 Task: Add Attachment from Google Drive to Card Card0000000159 in Board Board0000000040 in Workspace WS0000000014 in Trello. Add Cover Orange to Card Card0000000159 in Board Board0000000040 in Workspace WS0000000014 in Trello. Add "Add Label …" with "Title" Title0000000159 to Button Button0000000159 to Card Card0000000159 in Board Board0000000040 in Workspace WS0000000014 in Trello. Add Description DS0000000159 to Card Card0000000159 in Board Board0000000040 in Workspace WS0000000014 in Trello. Add Comment CM0000000159 to Card Card0000000159 in Board Board0000000040 in Workspace WS0000000014 in Trello
Action: Mouse moved to (324, 409)
Screenshot: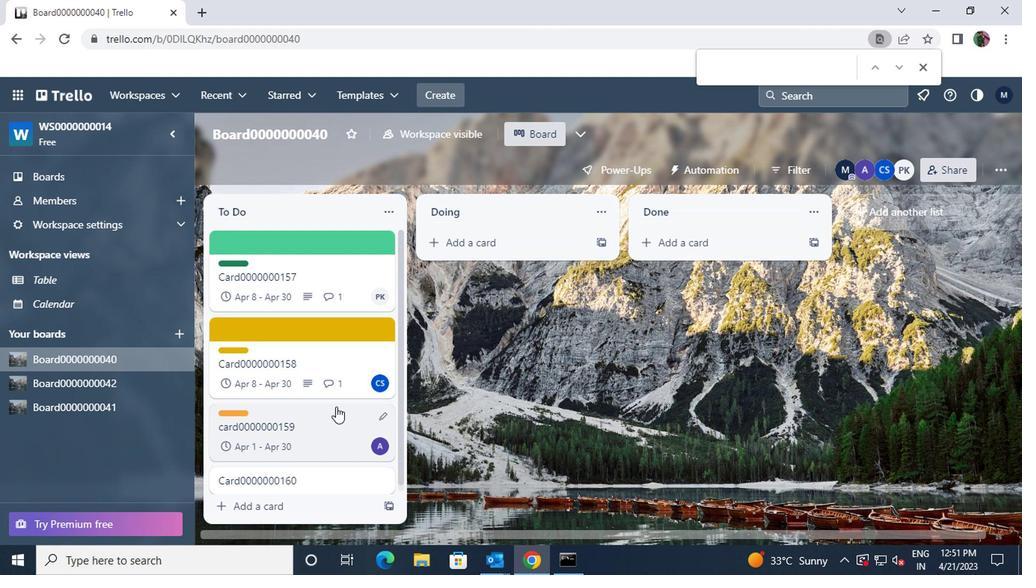 
Action: Mouse pressed left at (324, 409)
Screenshot: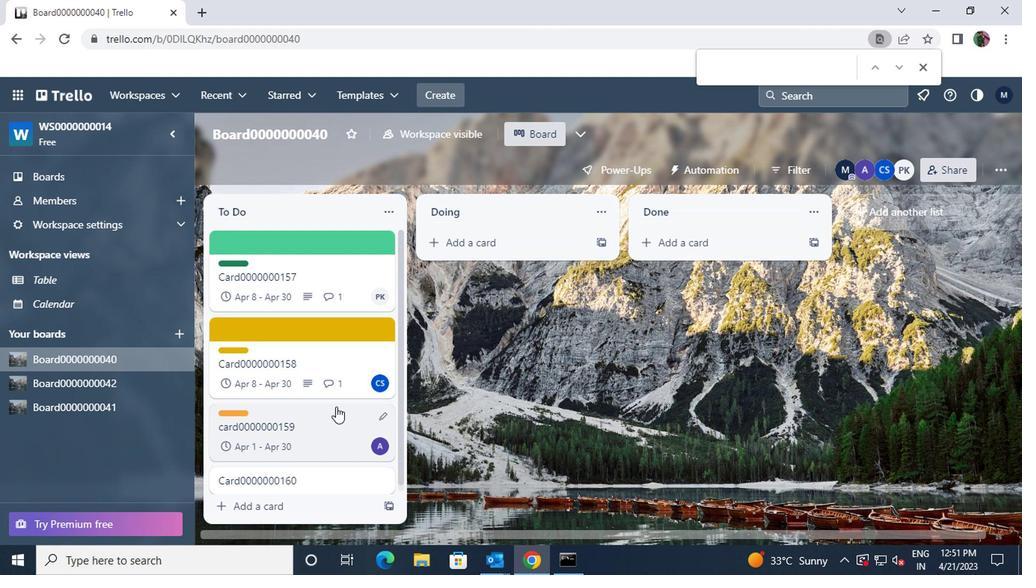 
Action: Mouse moved to (669, 330)
Screenshot: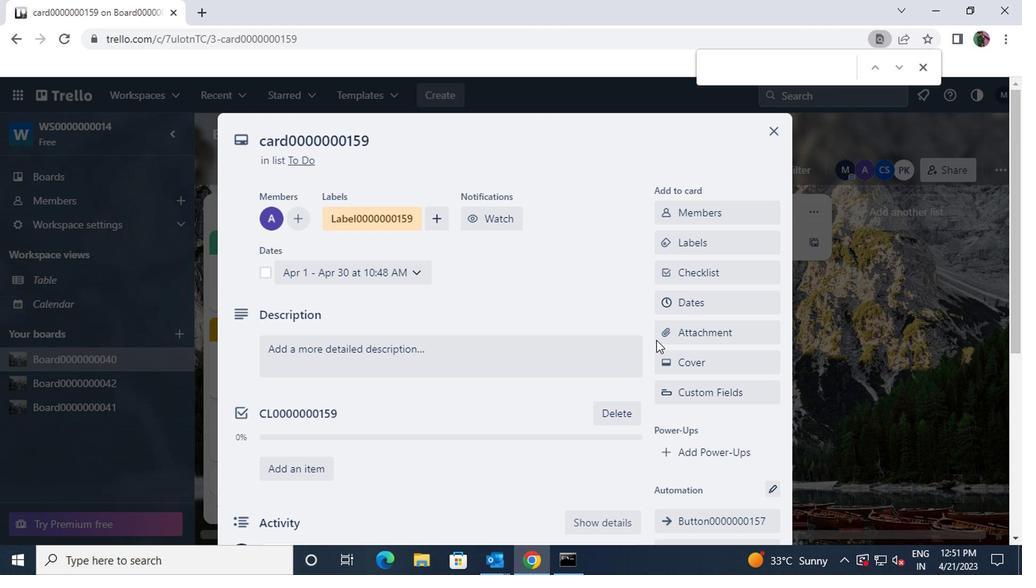 
Action: Mouse pressed left at (669, 330)
Screenshot: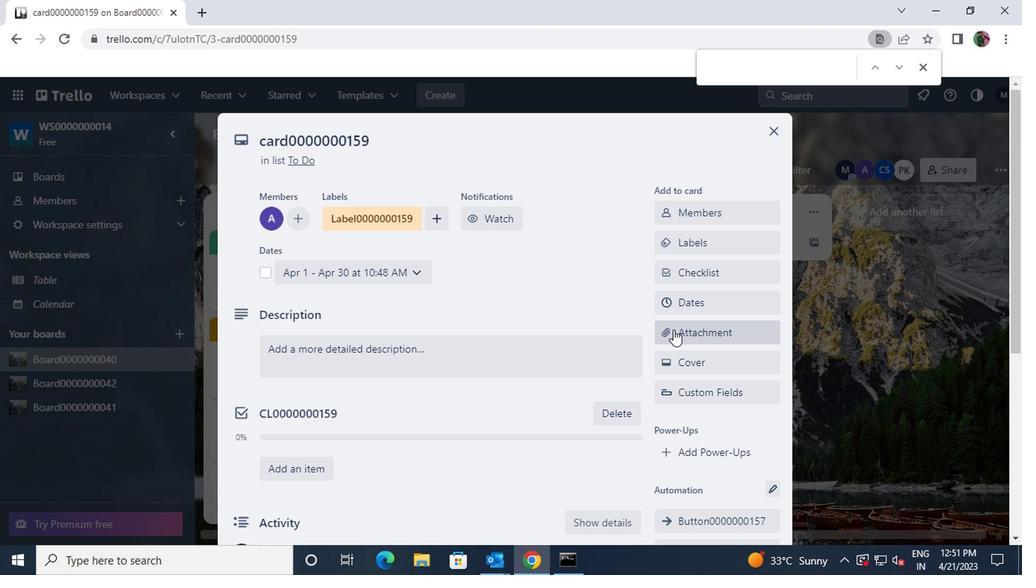 
Action: Mouse moved to (693, 210)
Screenshot: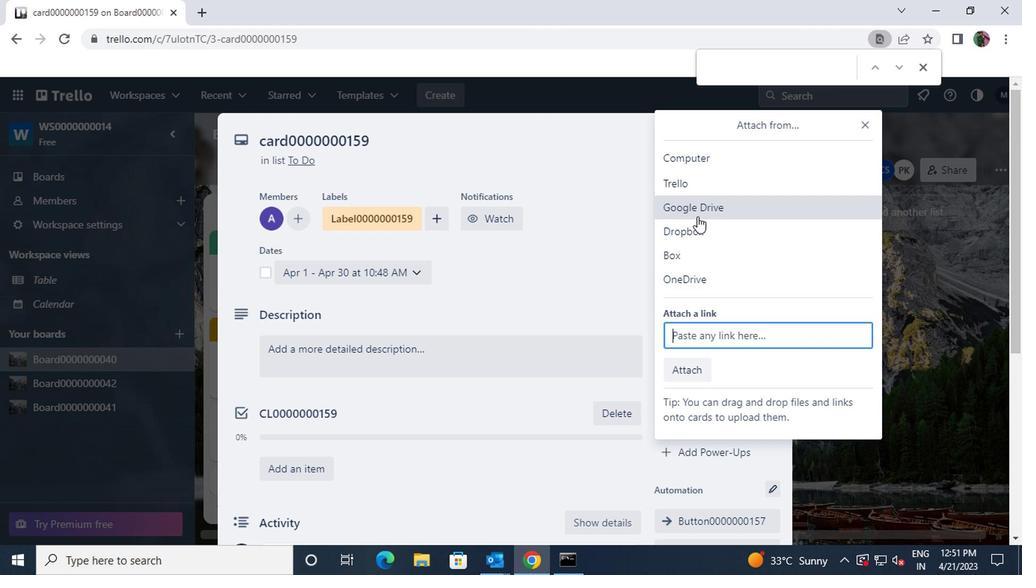
Action: Mouse pressed left at (693, 210)
Screenshot: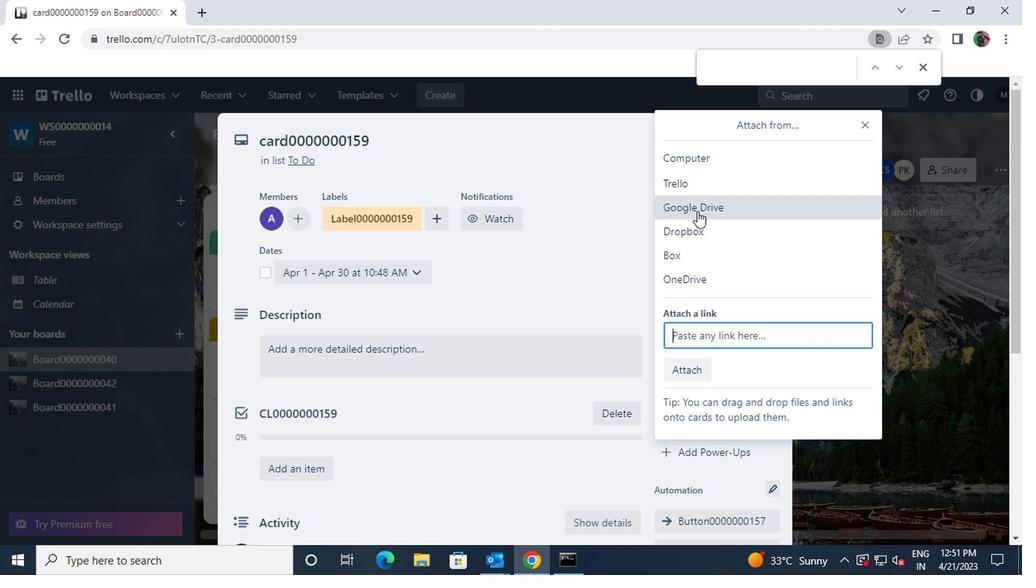 
Action: Mouse moved to (702, 432)
Screenshot: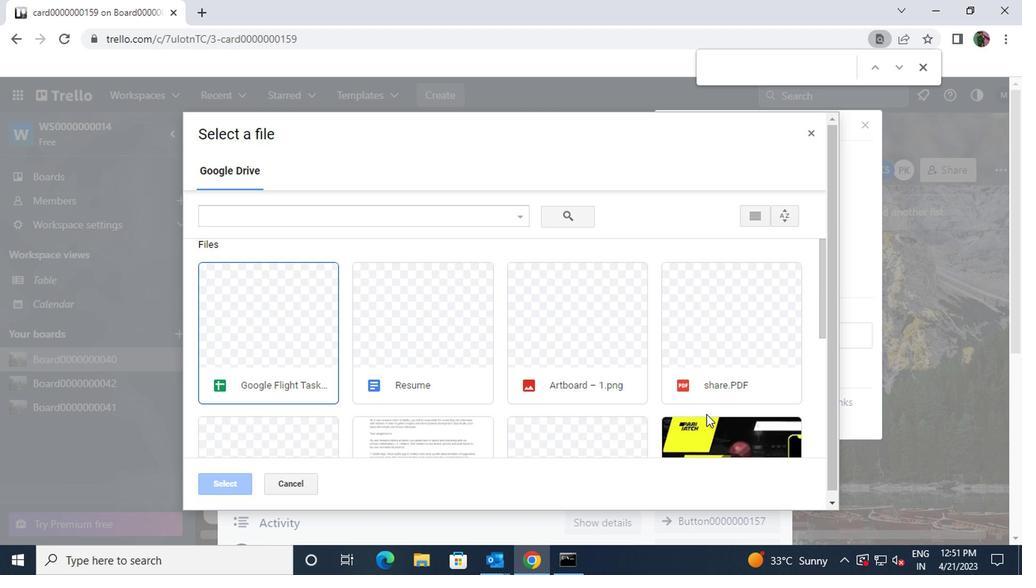 
Action: Mouse pressed left at (702, 432)
Screenshot: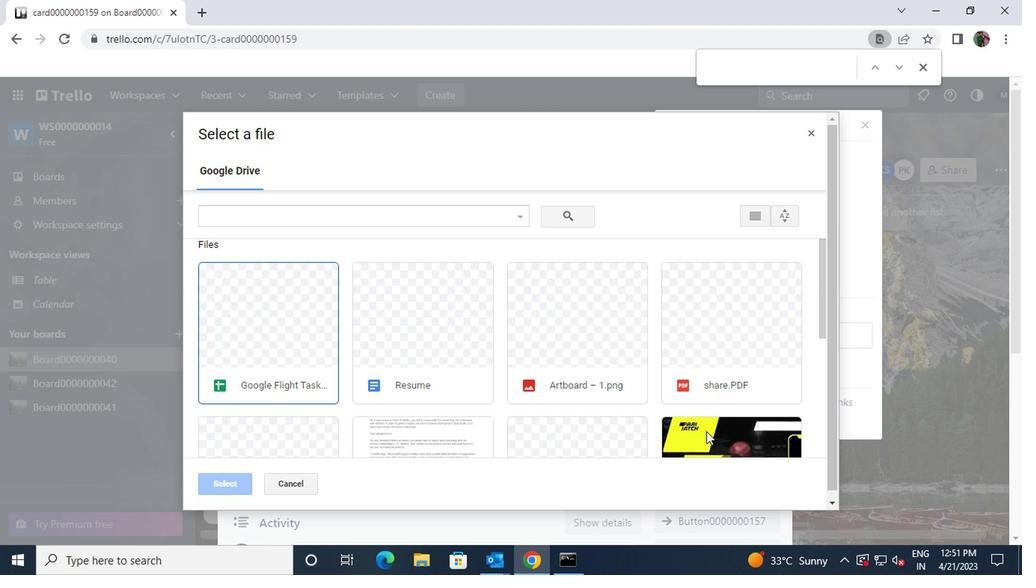 
Action: Mouse moved to (228, 482)
Screenshot: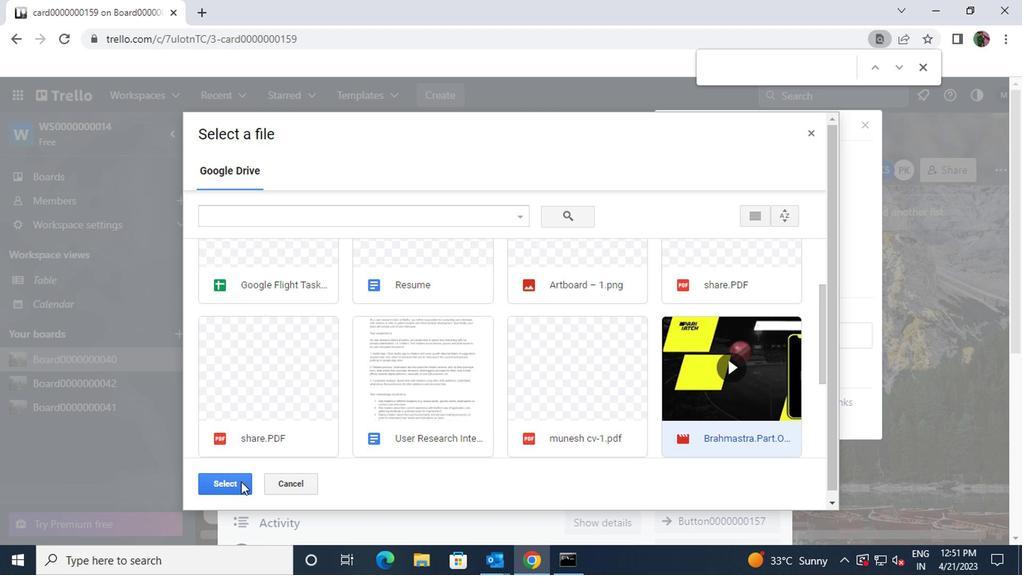 
Action: Mouse pressed left at (228, 482)
Screenshot: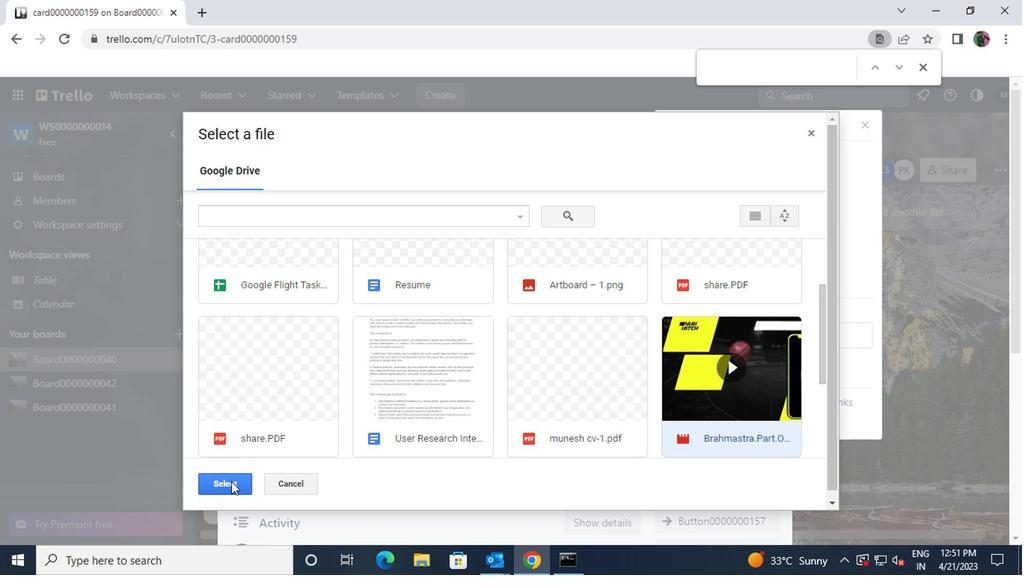 
Action: Mouse moved to (665, 363)
Screenshot: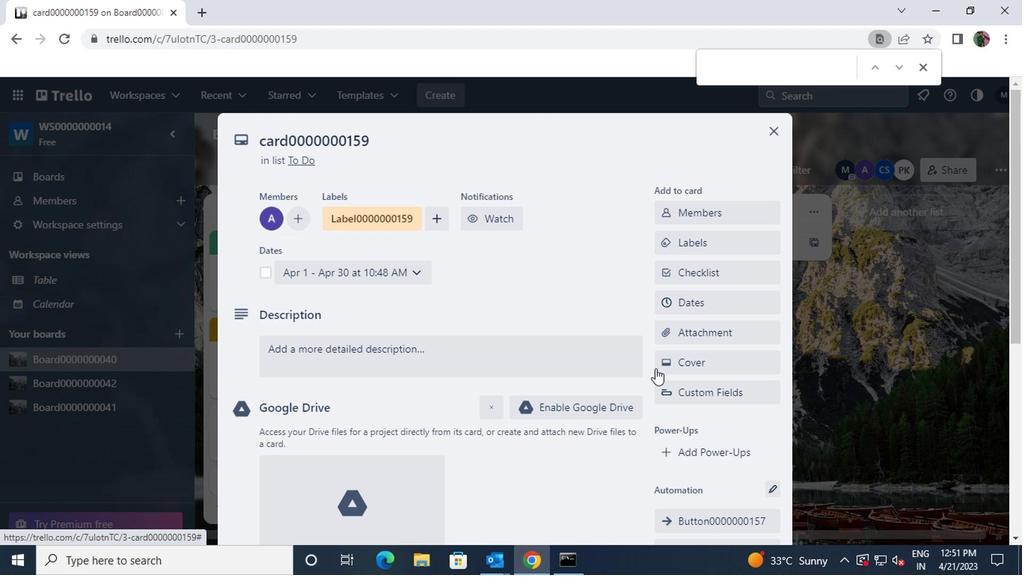 
Action: Mouse pressed left at (665, 363)
Screenshot: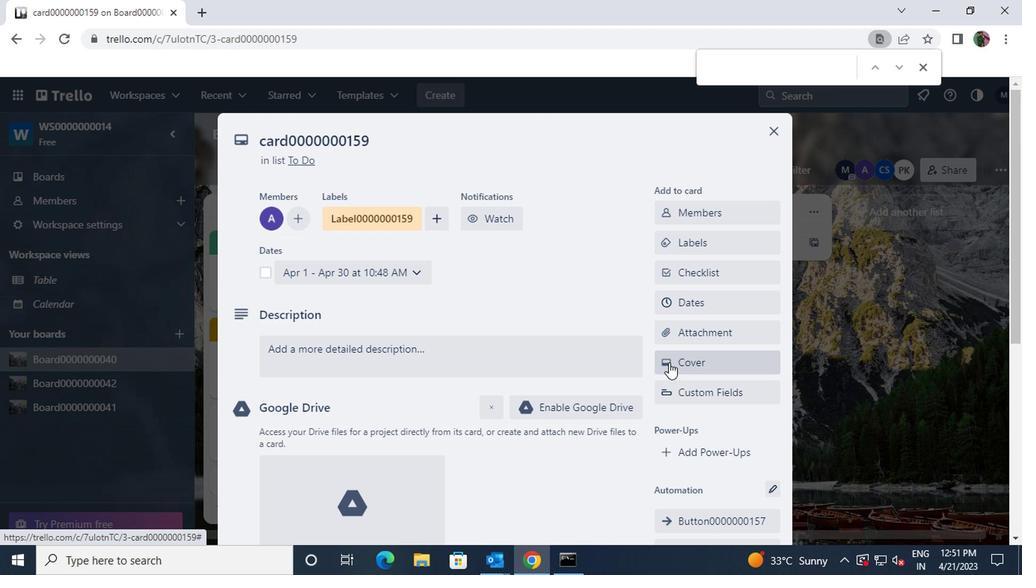 
Action: Mouse moved to (759, 253)
Screenshot: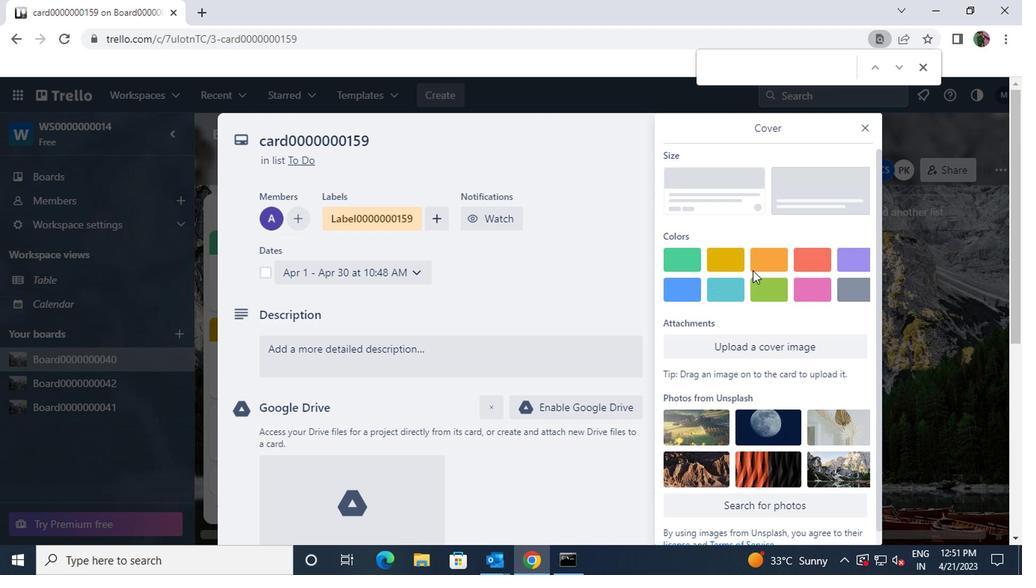 
Action: Mouse pressed left at (759, 253)
Screenshot: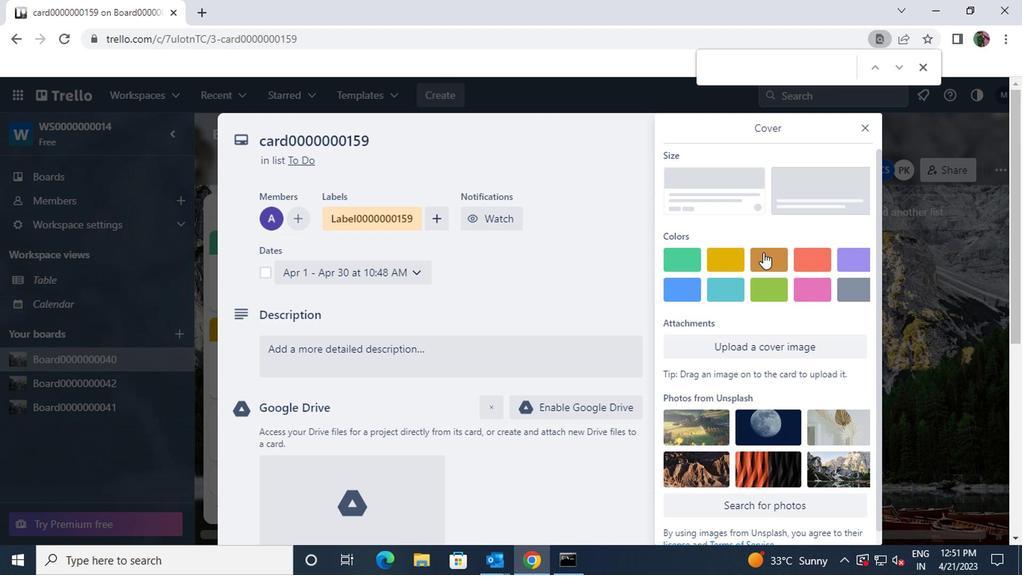 
Action: Mouse moved to (862, 131)
Screenshot: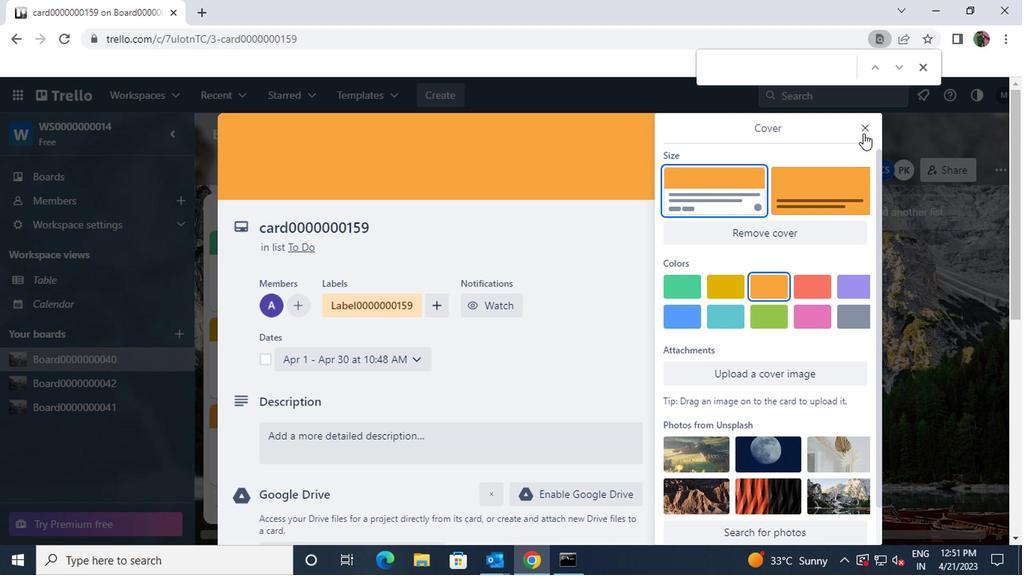 
Action: Mouse pressed left at (862, 131)
Screenshot: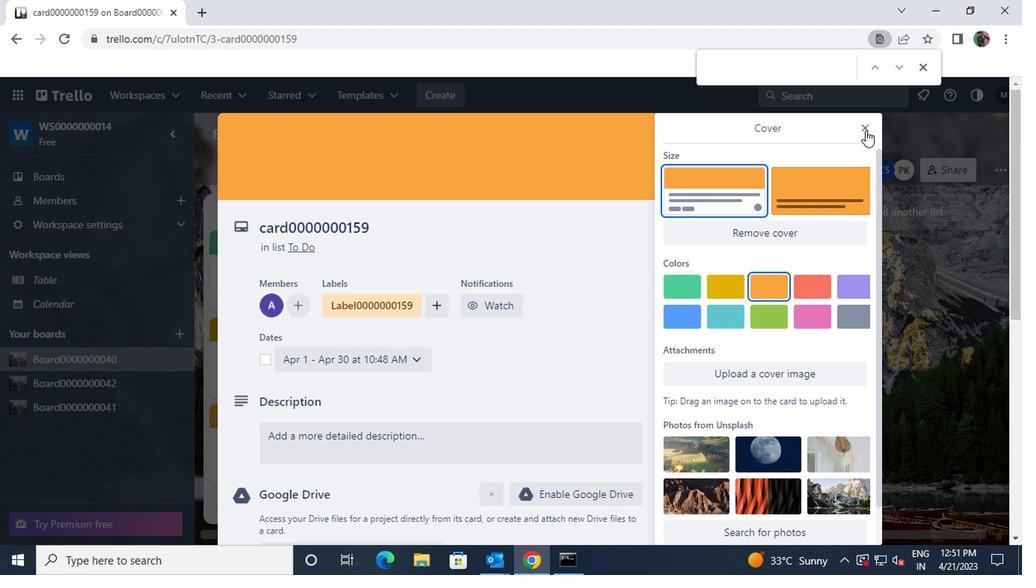 
Action: Mouse moved to (733, 328)
Screenshot: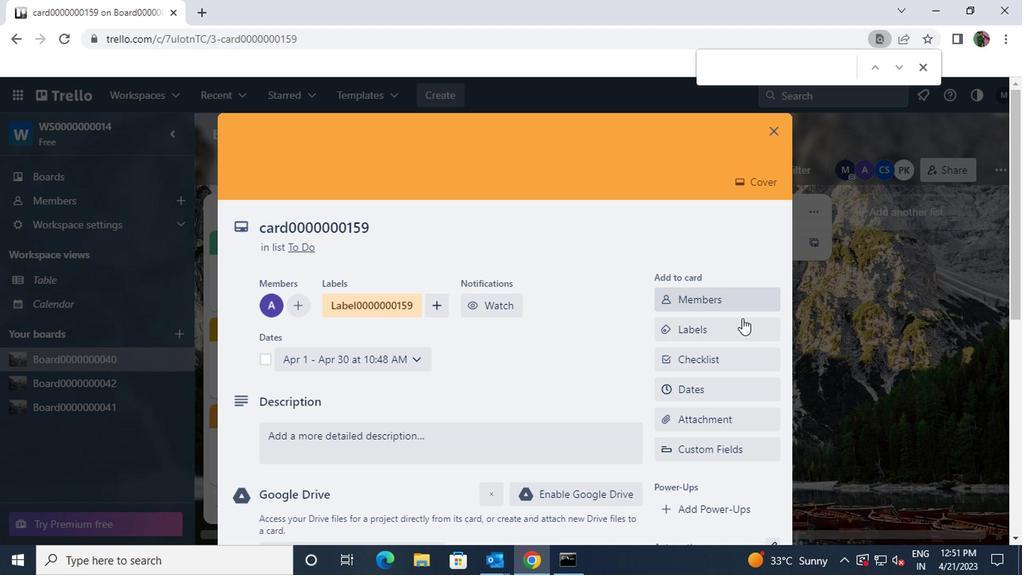 
Action: Mouse pressed left at (733, 328)
Screenshot: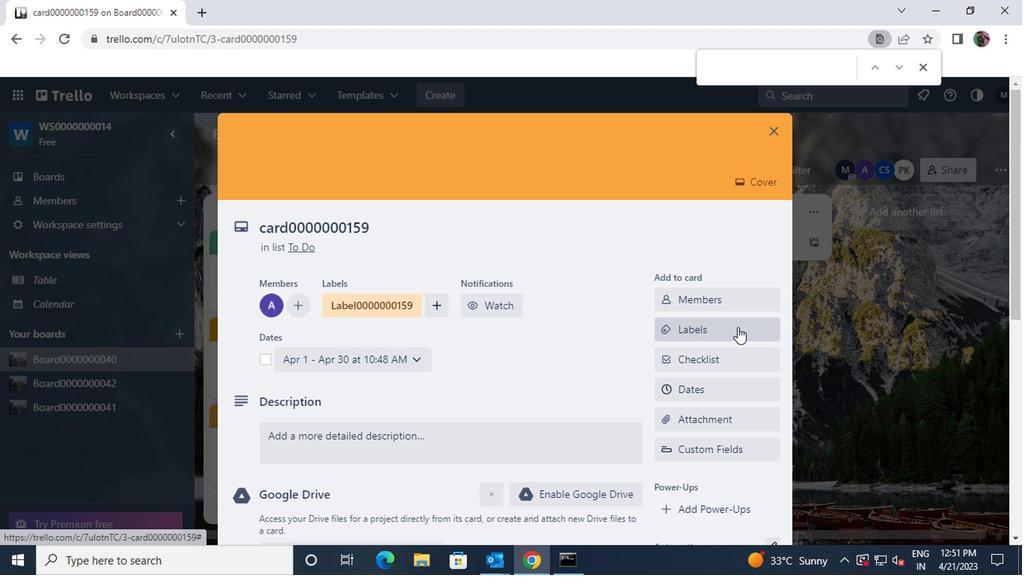 
Action: Mouse moved to (745, 479)
Screenshot: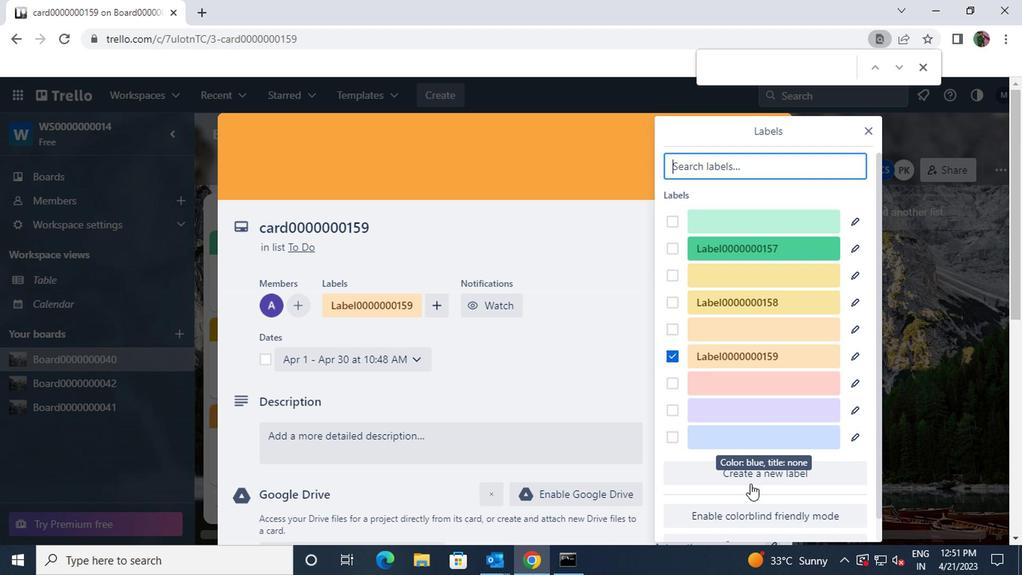 
Action: Mouse pressed left at (745, 479)
Screenshot: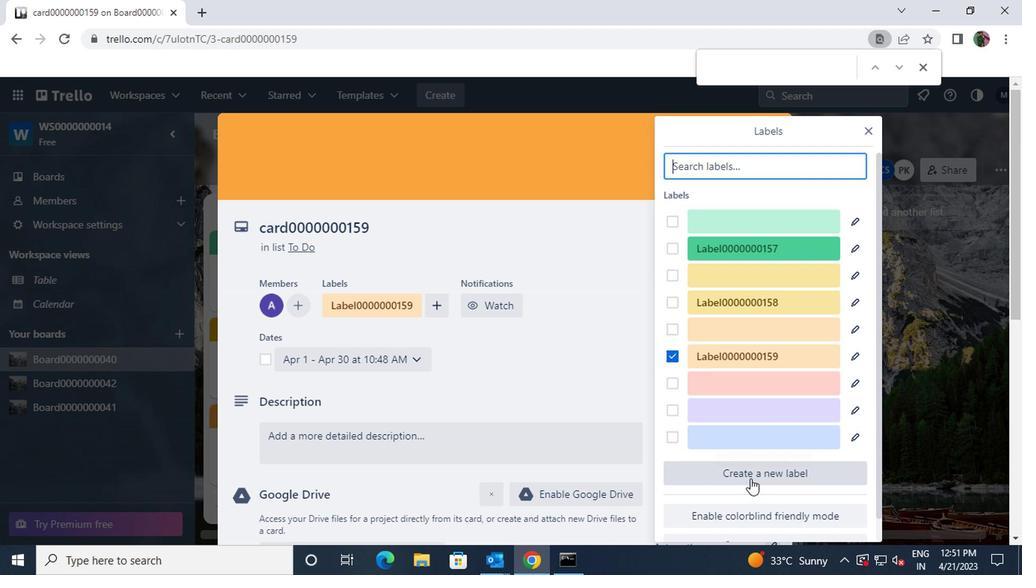 
Action: Mouse moved to (710, 276)
Screenshot: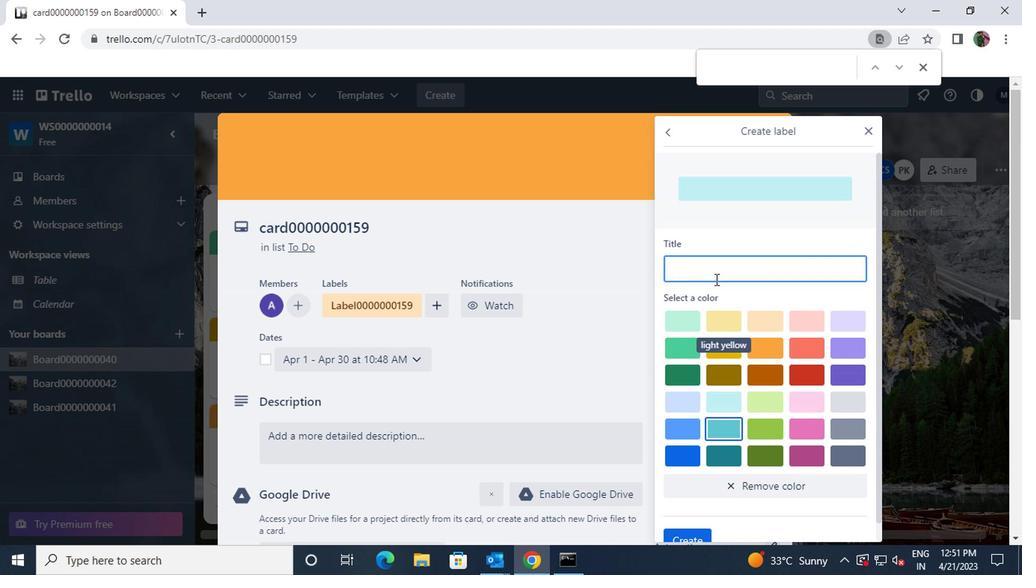 
Action: Mouse pressed left at (710, 276)
Screenshot: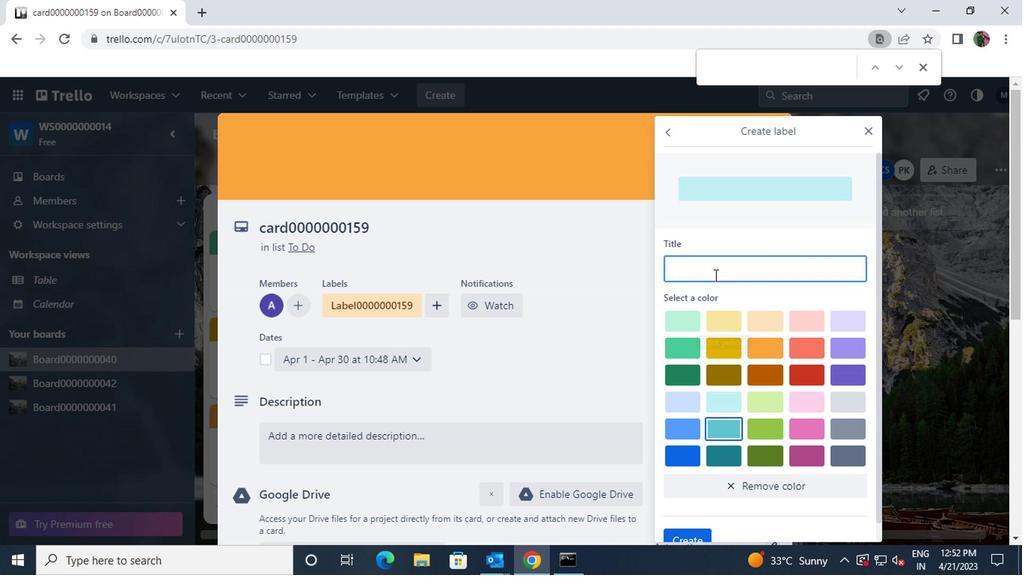 
Action: Key pressed <Key.shift><Key.shift><Key.shift><Key.shift><Key.shift><Key.shift><Key.shift><Key.shift><Key.shift><Key.shift><Key.shift><Key.shift><Key.shift>TITLE0000000159
Screenshot: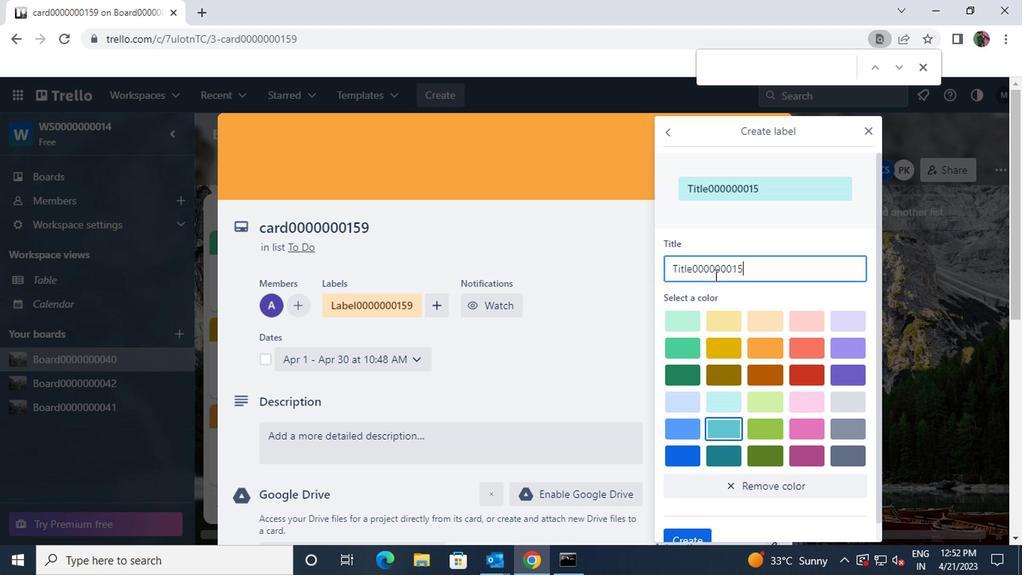 
Action: Mouse scrolled (710, 275) with delta (0, -1)
Screenshot: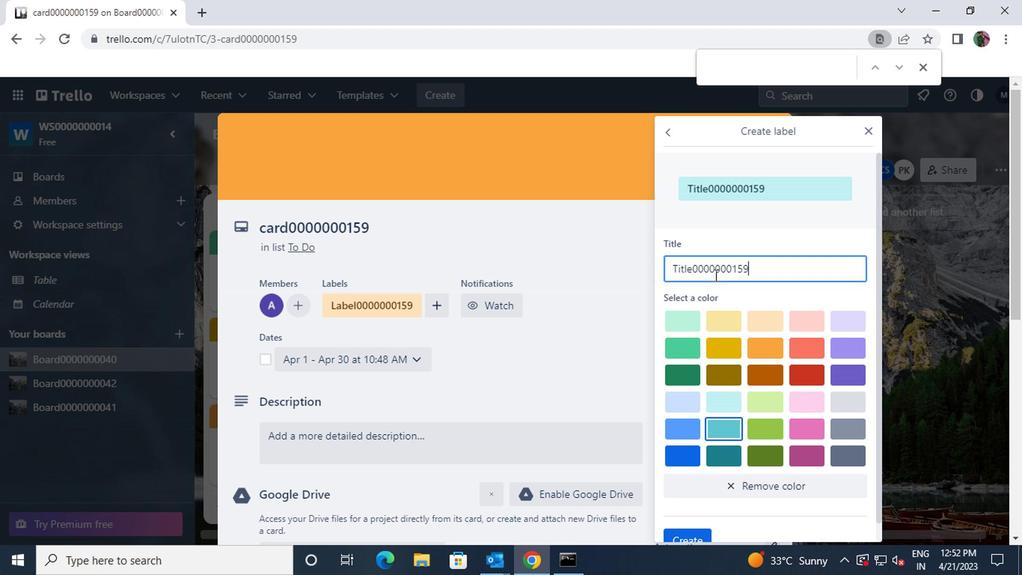 
Action: Mouse scrolled (710, 275) with delta (0, -1)
Screenshot: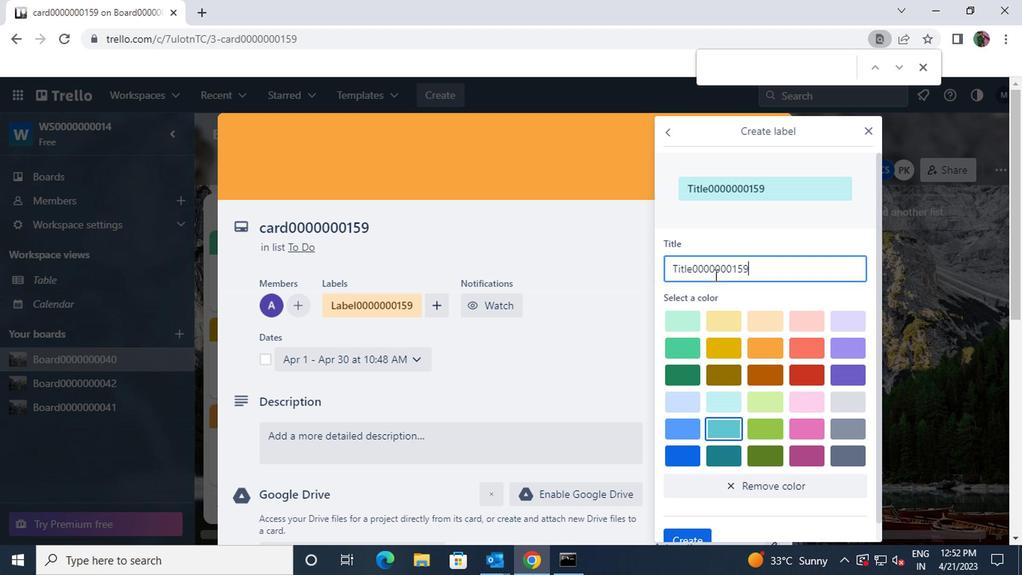 
Action: Mouse moved to (727, 471)
Screenshot: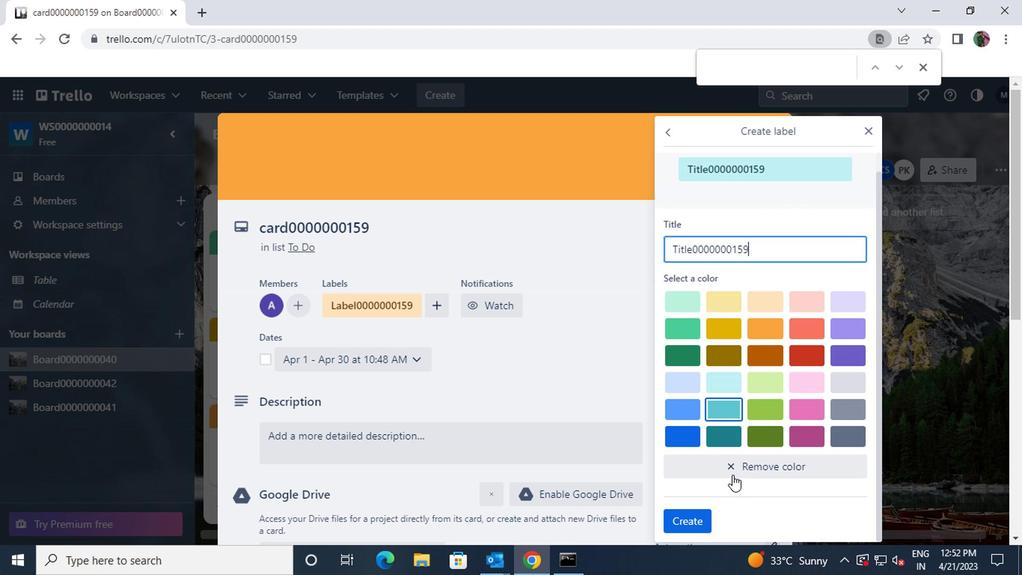 
Action: Mouse pressed left at (727, 471)
Screenshot: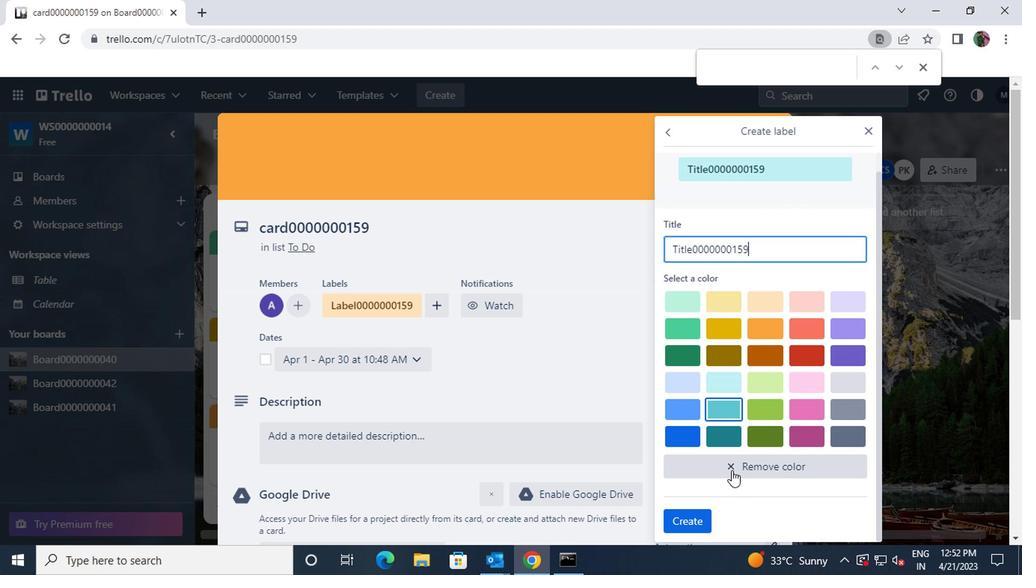 
Action: Mouse moved to (688, 522)
Screenshot: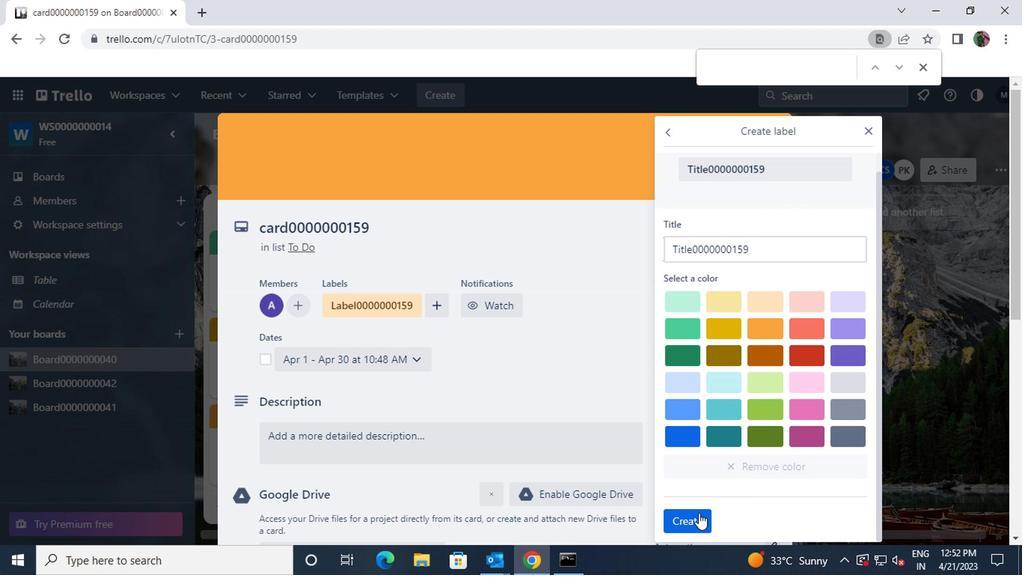 
Action: Mouse pressed left at (688, 522)
Screenshot: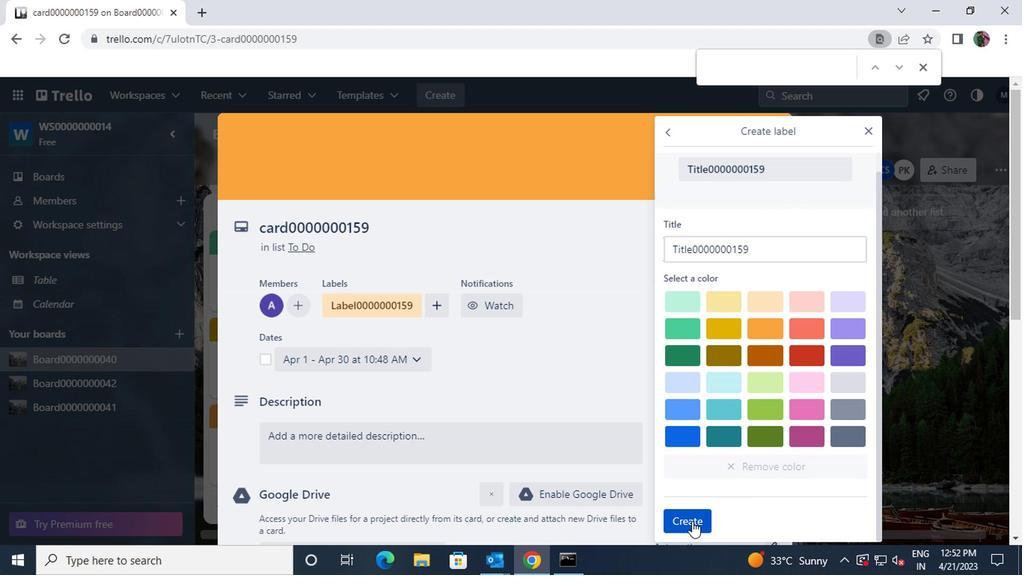 
Action: Mouse moved to (865, 135)
Screenshot: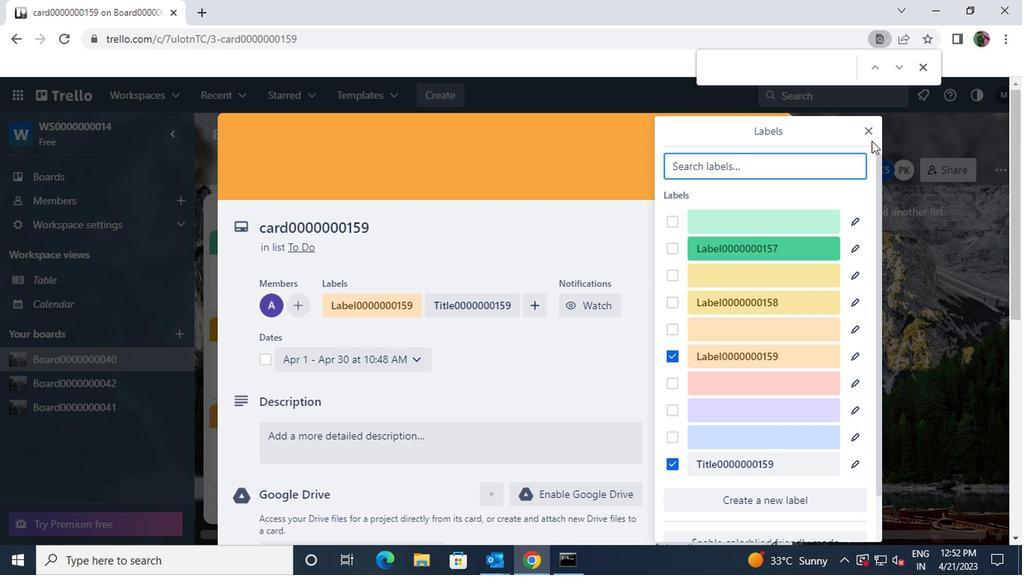 
Action: Mouse pressed left at (865, 135)
Screenshot: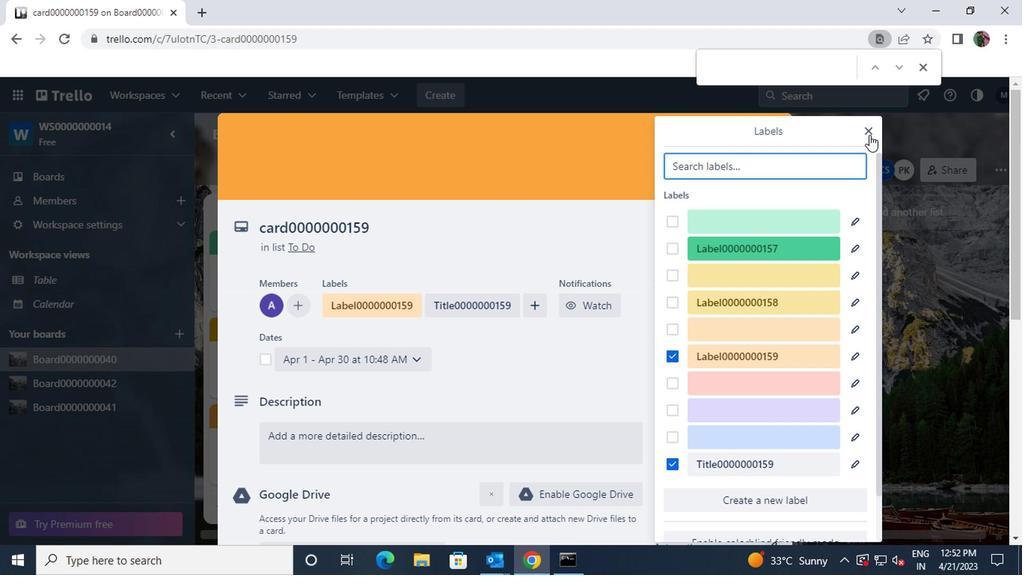 
Action: Mouse moved to (578, 433)
Screenshot: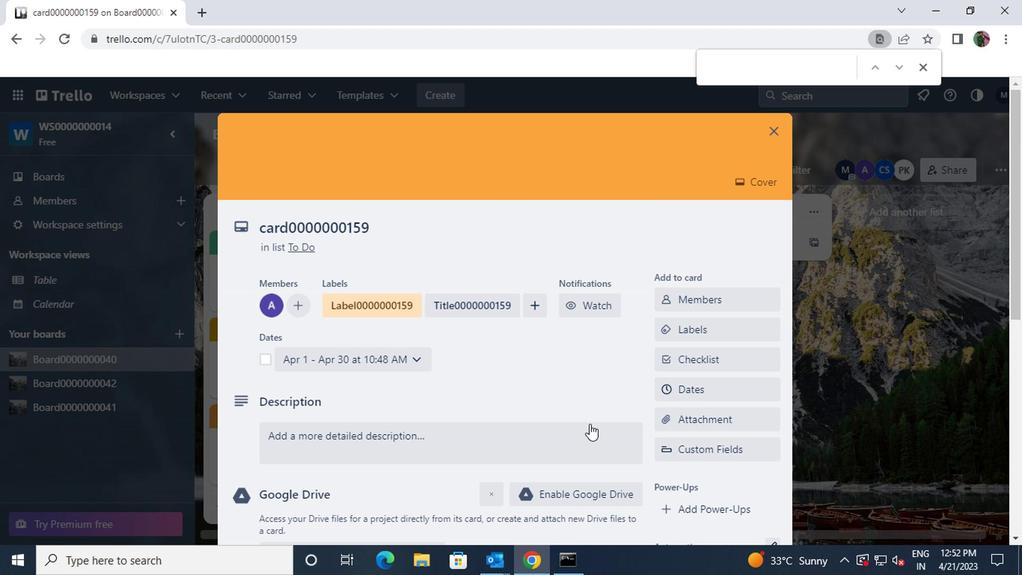 
Action: Mouse pressed left at (578, 433)
Screenshot: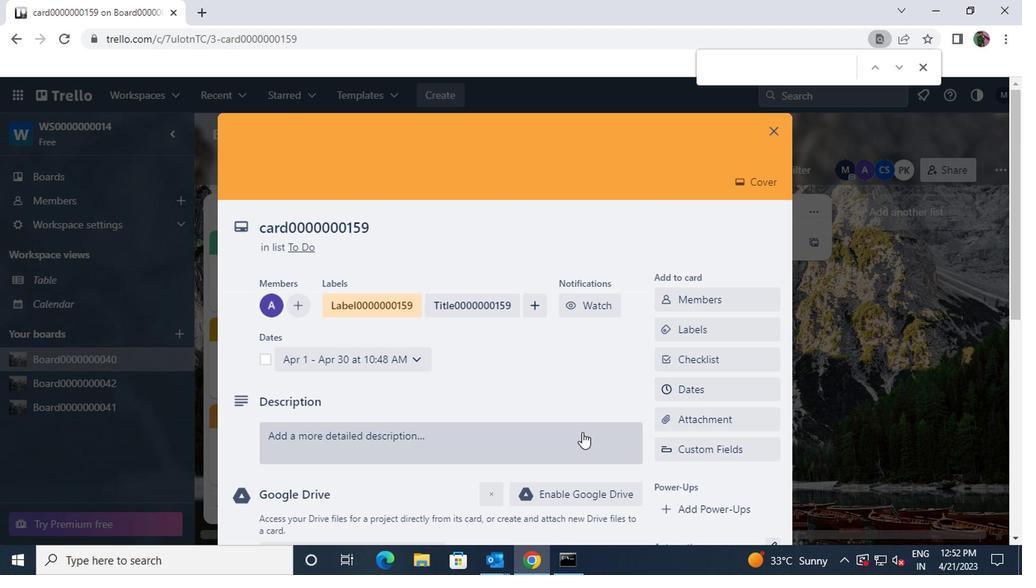 
Action: Key pressed <Key.shift><Key.shift><Key.shift><Key.shift><Key.shift><Key.shift><Key.shift><Key.shift><Key.shift><Key.shift>DS0000000159
Screenshot: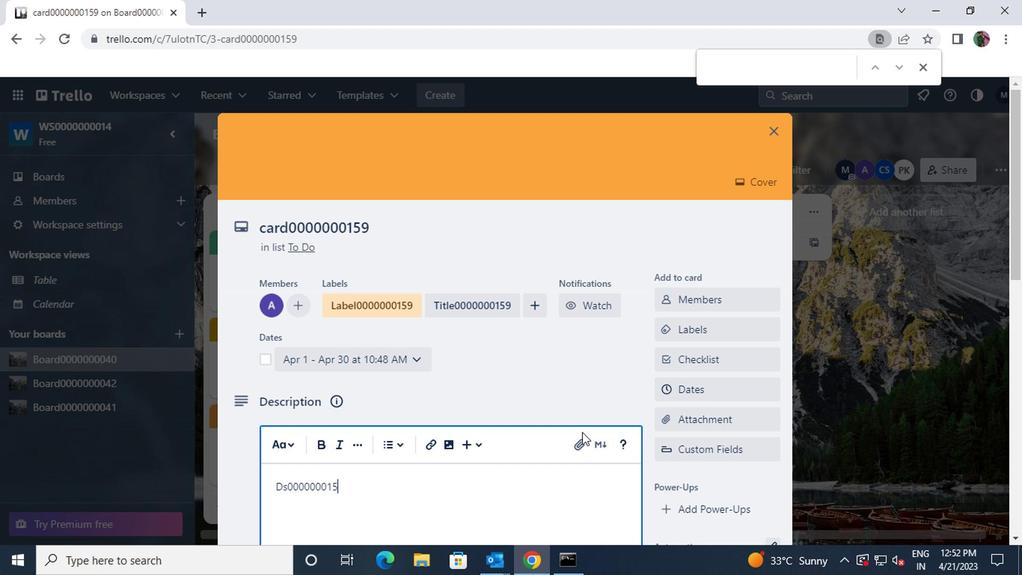 
Action: Mouse moved to (473, 494)
Screenshot: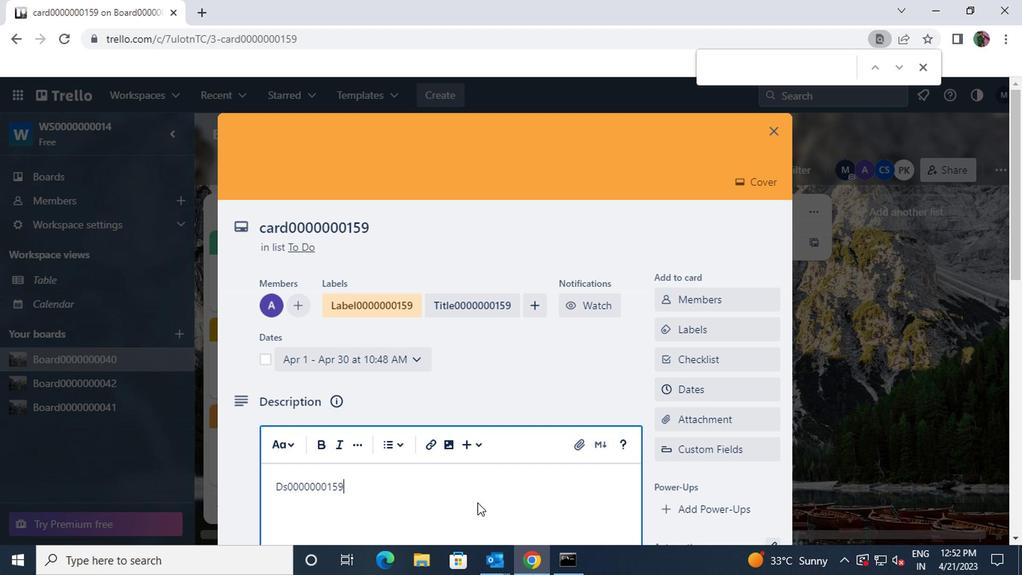 
Action: Mouse scrolled (473, 494) with delta (0, 0)
Screenshot: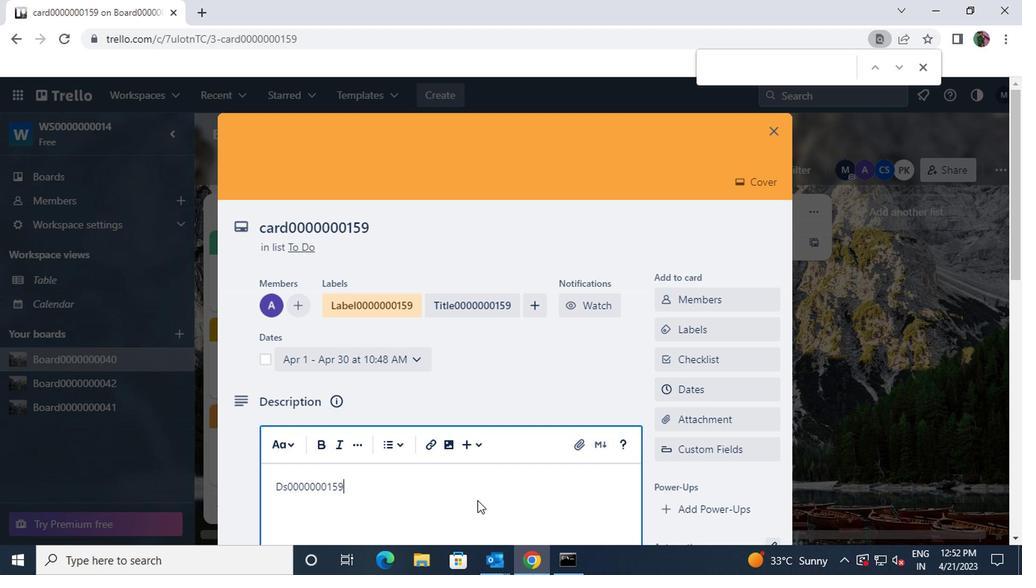 
Action: Mouse scrolled (473, 494) with delta (0, 0)
Screenshot: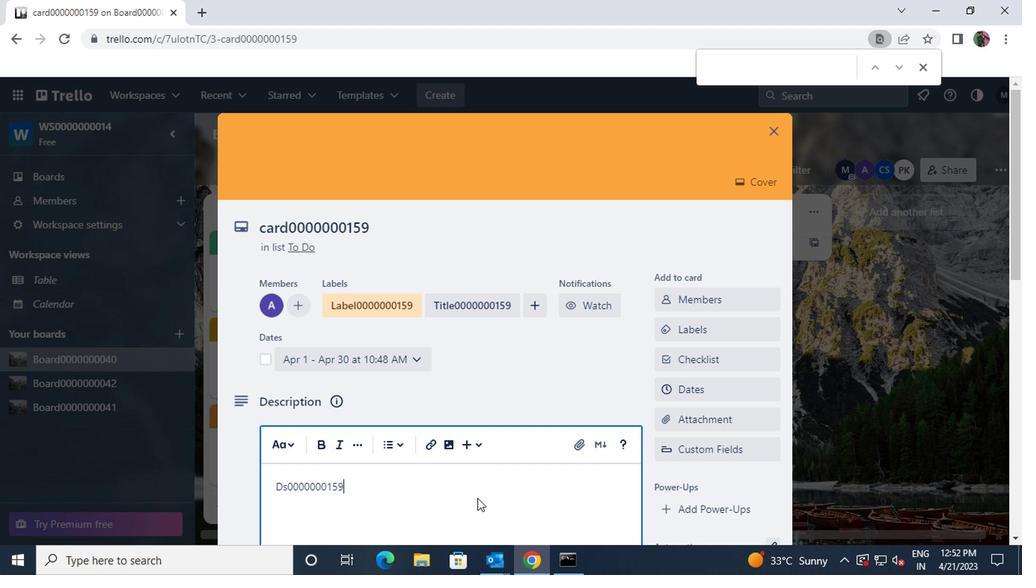 
Action: Mouse scrolled (473, 494) with delta (0, 0)
Screenshot: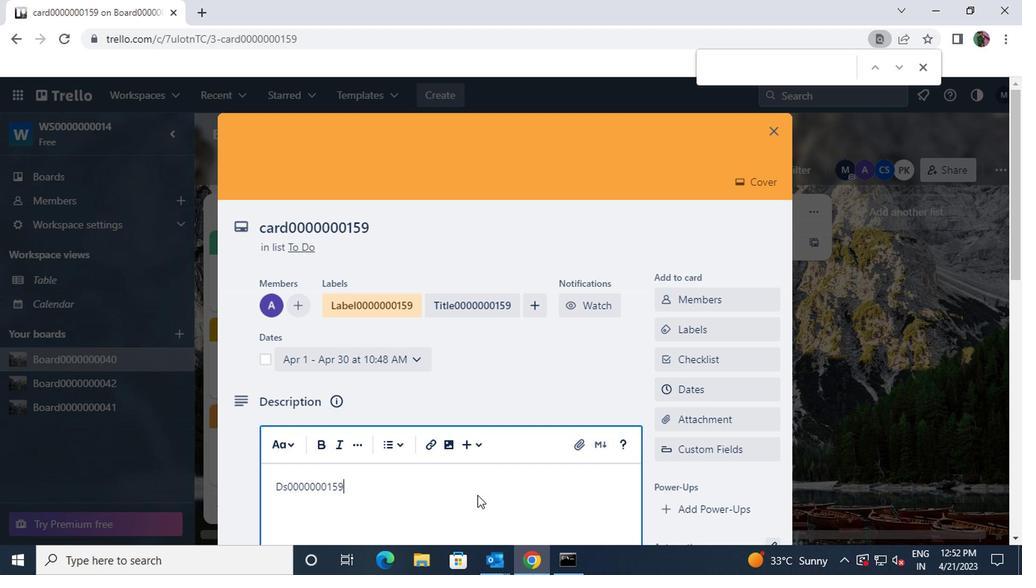 
Action: Mouse moved to (285, 431)
Screenshot: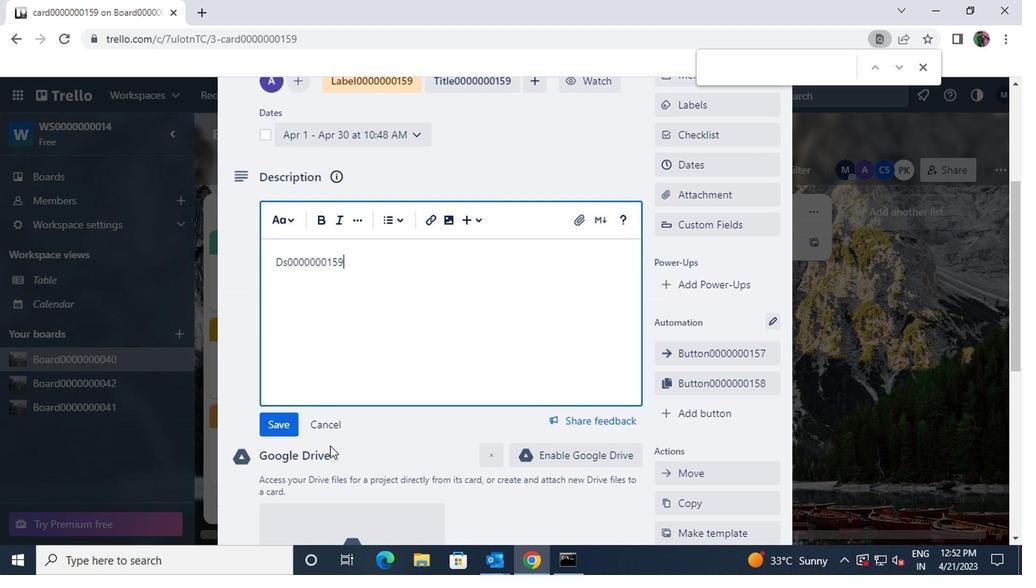 
Action: Mouse pressed left at (285, 431)
Screenshot: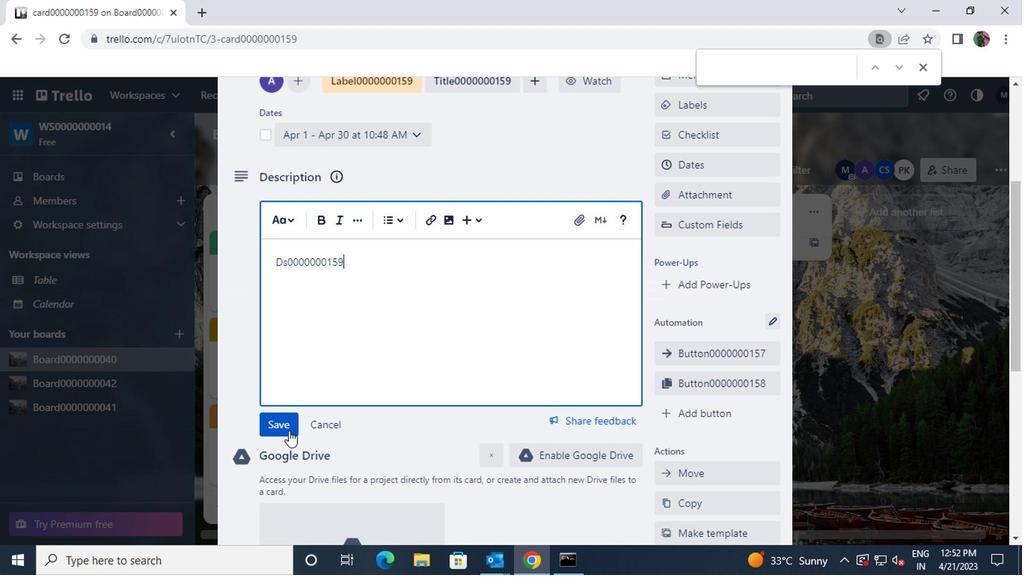 
Action: Mouse scrolled (285, 431) with delta (0, 0)
Screenshot: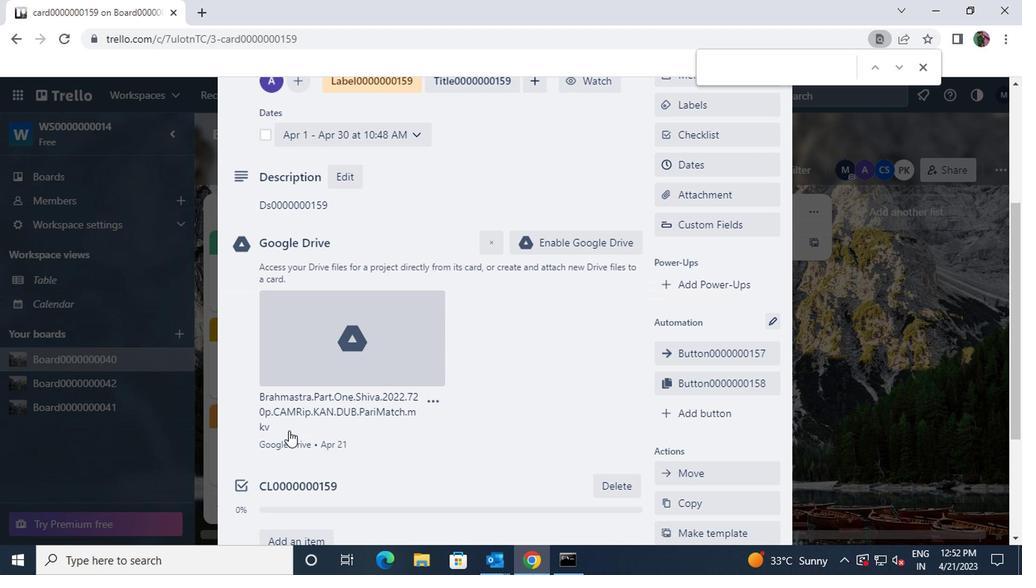 
Action: Mouse scrolled (285, 431) with delta (0, 0)
Screenshot: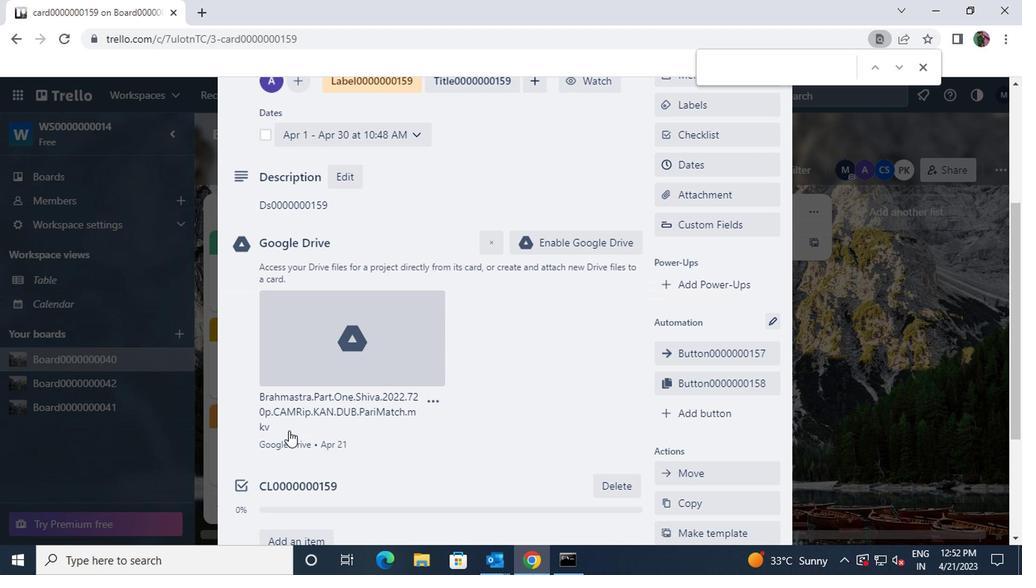 
Action: Mouse moved to (291, 479)
Screenshot: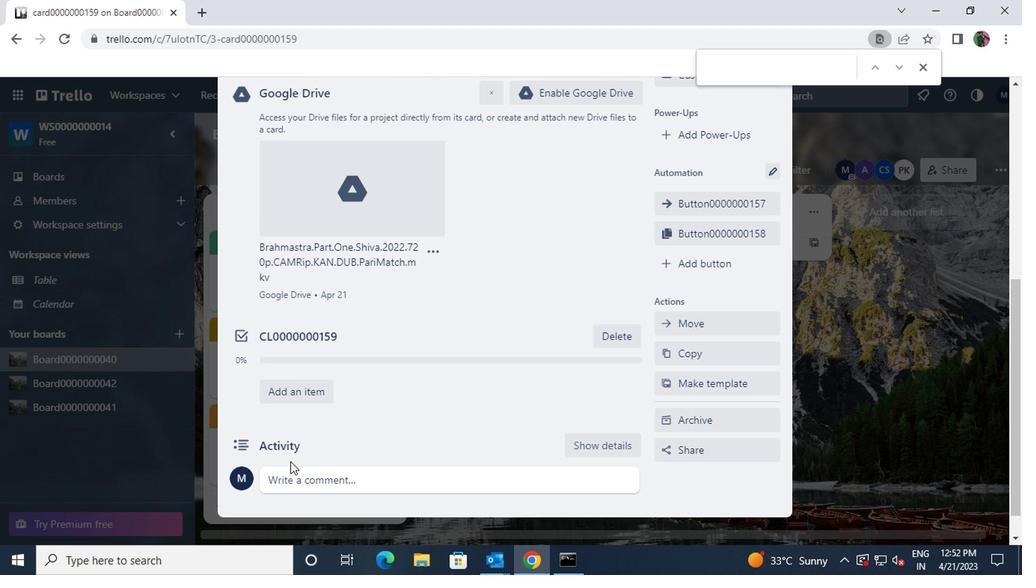 
Action: Mouse pressed left at (291, 479)
Screenshot: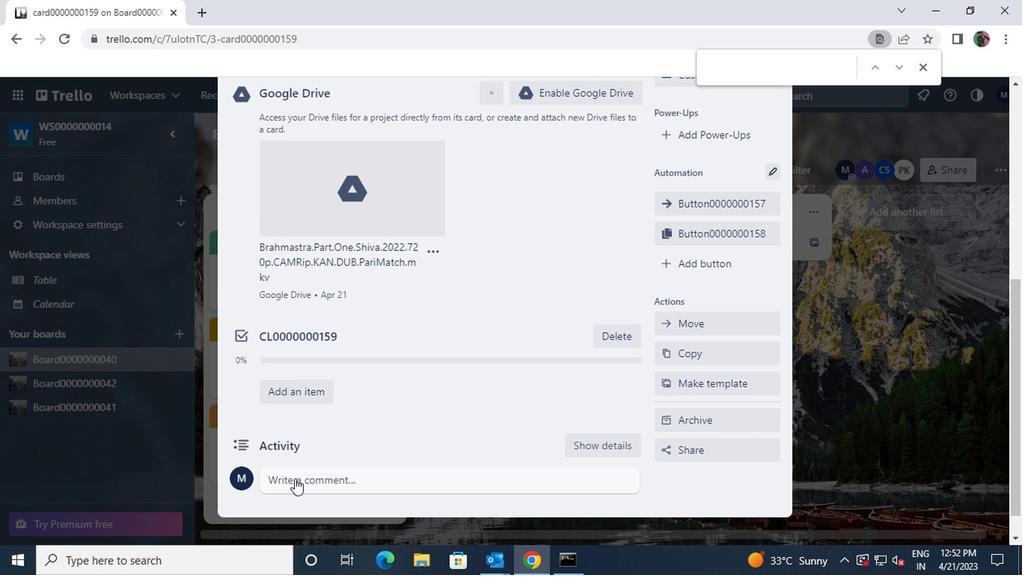 
Action: Key pressed <Key.shift>CM0000000159
Screenshot: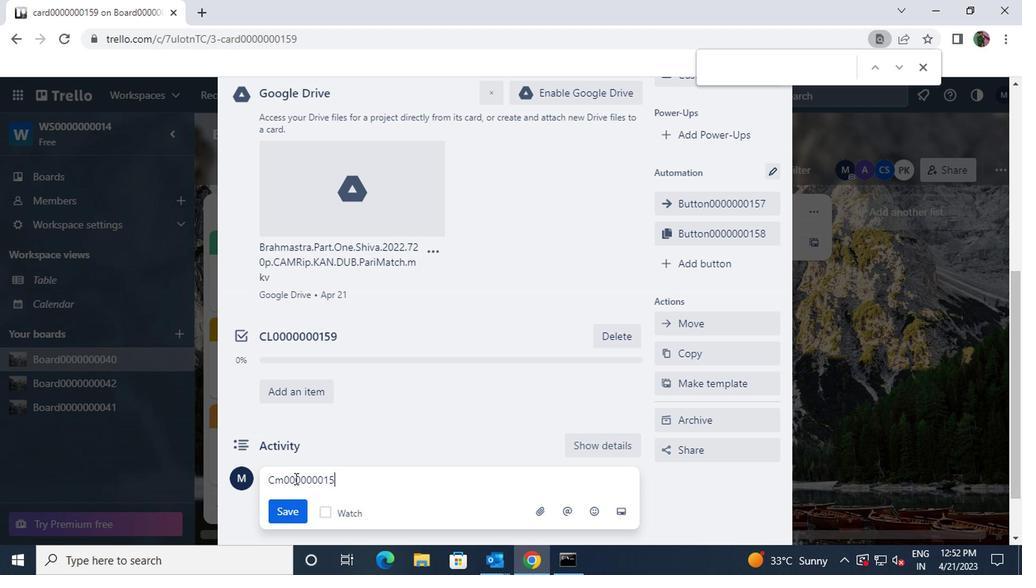 
Action: Mouse moved to (286, 509)
Screenshot: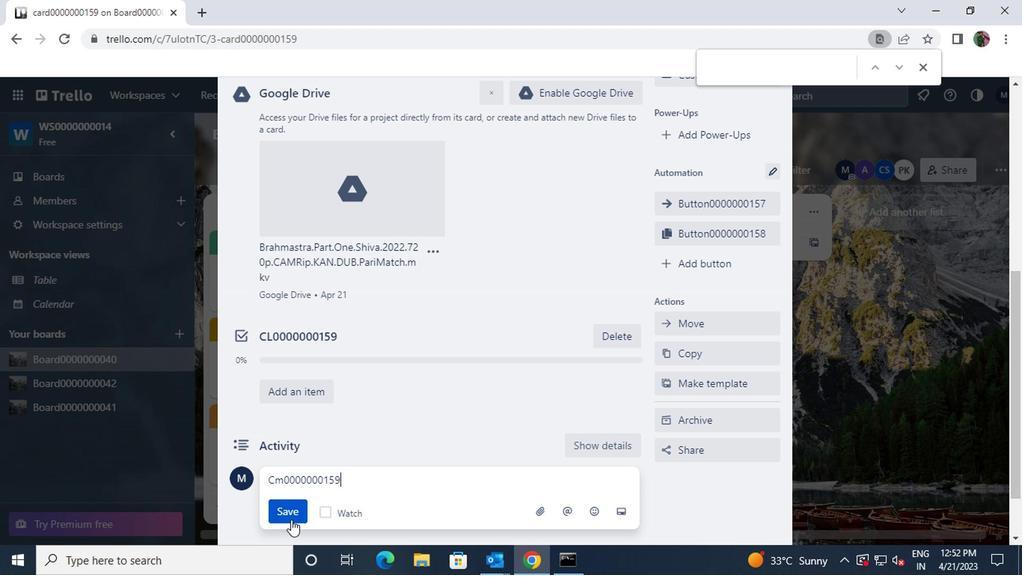 
Action: Mouse pressed left at (286, 509)
Screenshot: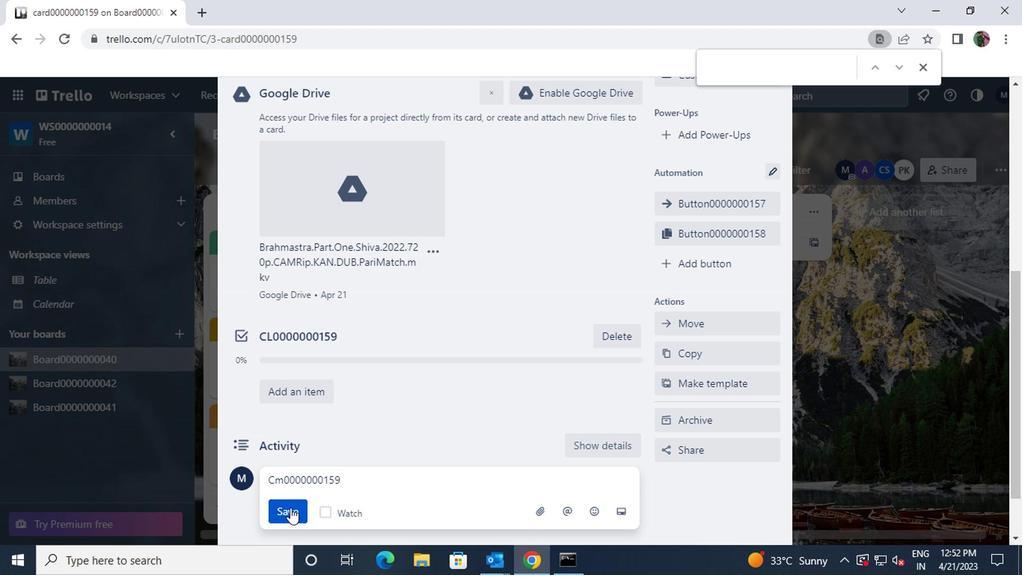 
